 Task: Play online crossword game.
Action: Mouse moved to (362, 154)
Screenshot: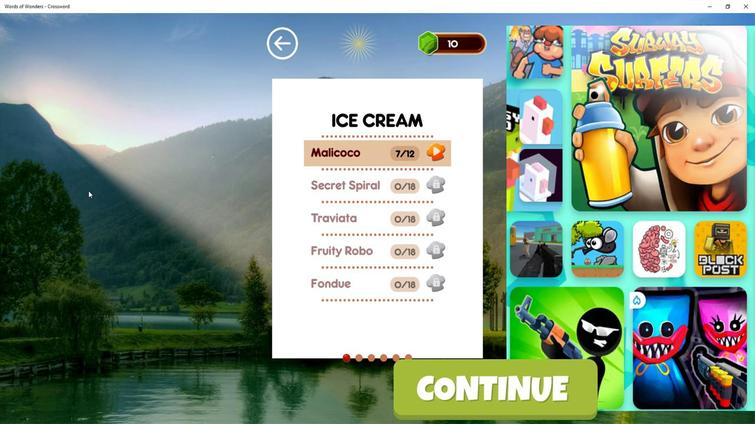
Action: Mouse pressed left at (362, 154)
Screenshot: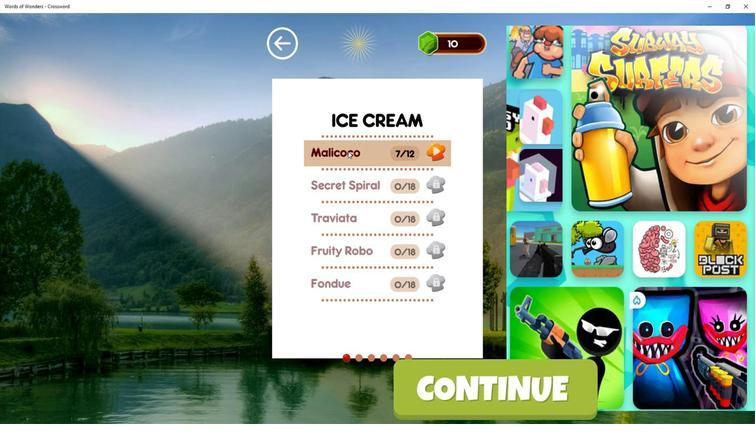 
Action: Mouse moved to (413, 142)
Screenshot: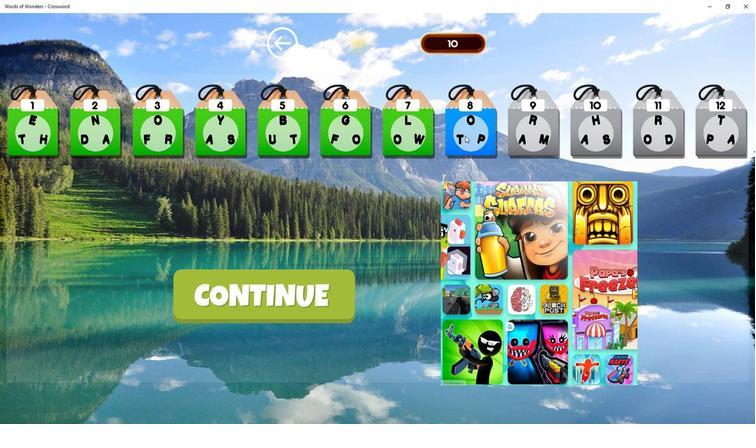 
Action: Mouse pressed left at (413, 142)
Screenshot: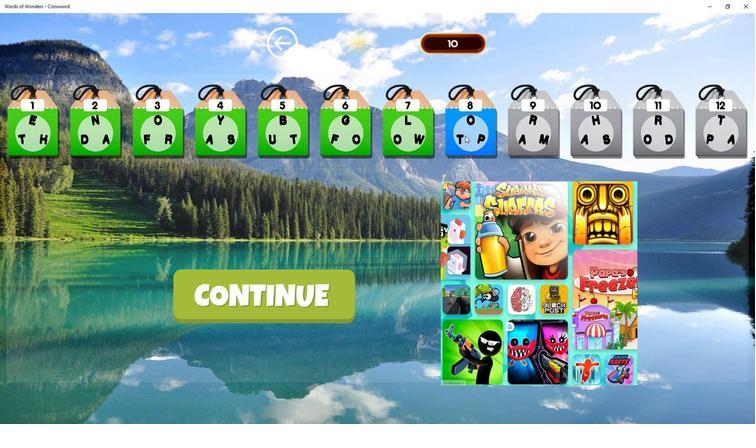 
Action: Mouse moved to (356, 272)
Screenshot: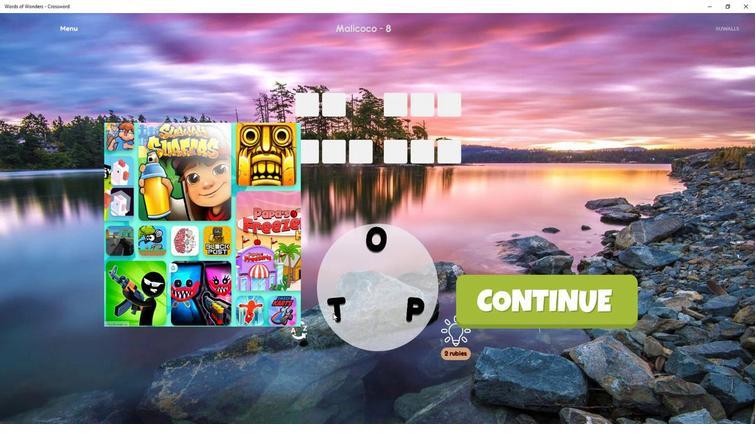 
Action: Mouse pressed left at (356, 272)
Screenshot: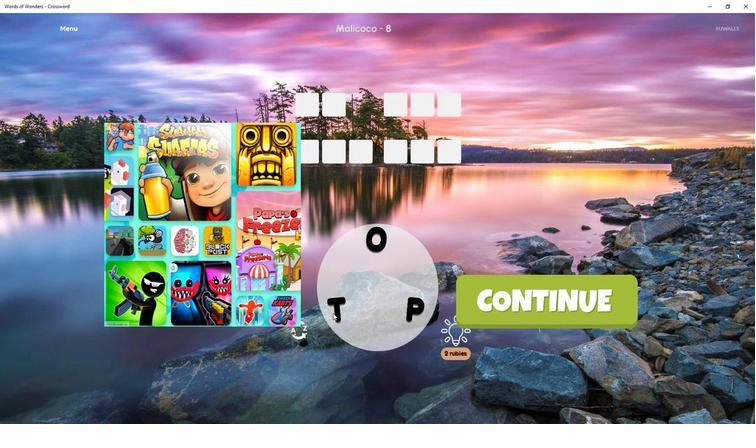 
Action: Mouse moved to (388, 271)
Screenshot: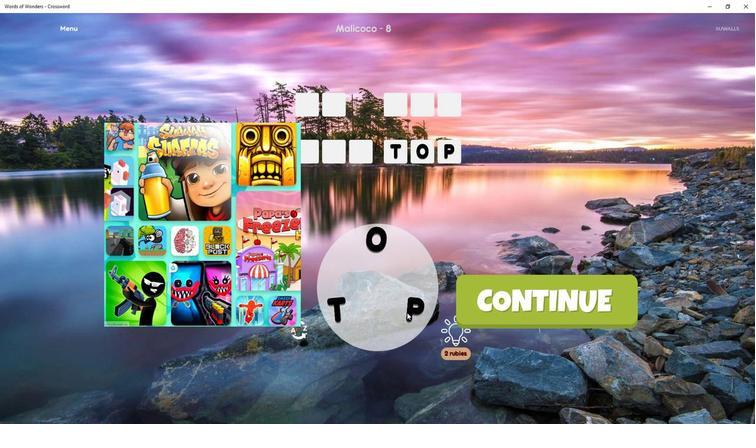 
Action: Mouse pressed left at (388, 271)
Screenshot: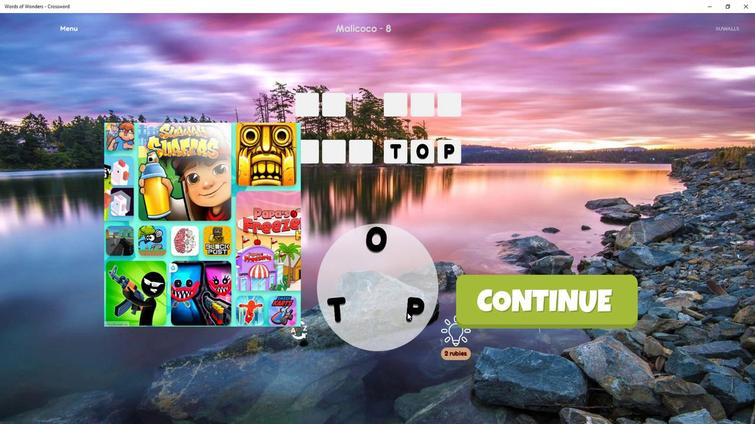 
Action: Mouse moved to (394, 269)
Screenshot: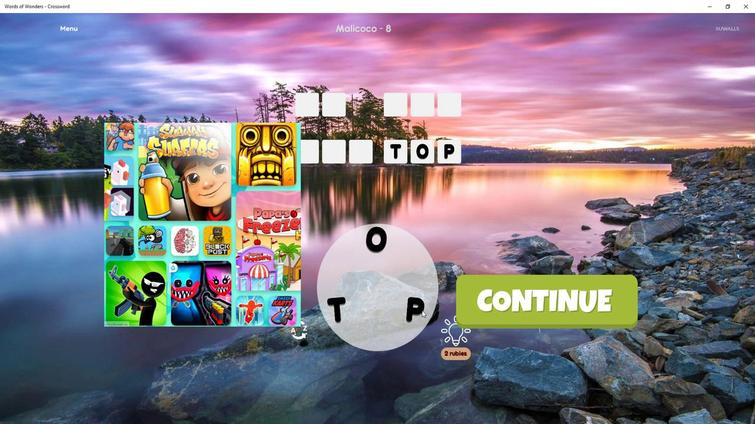
Action: Mouse pressed left at (394, 269)
Screenshot: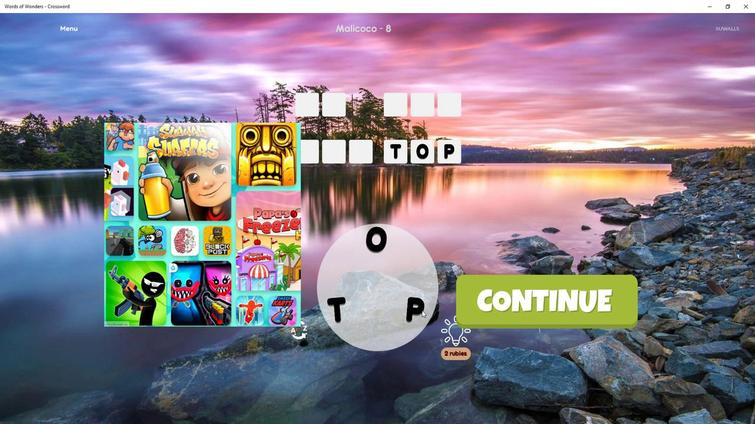 
Action: Mouse moved to (372, 220)
Screenshot: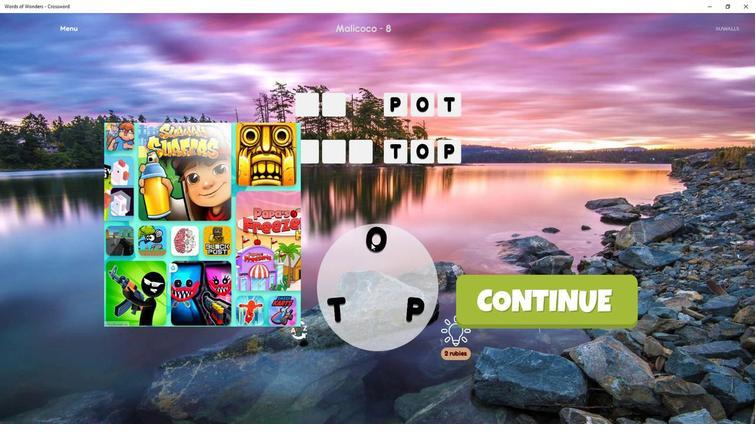 
Action: Mouse pressed left at (372, 220)
Screenshot: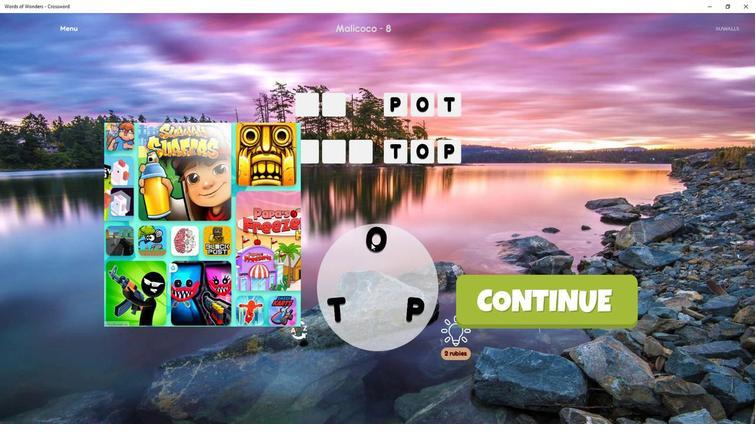 
Action: Mouse moved to (358, 269)
Screenshot: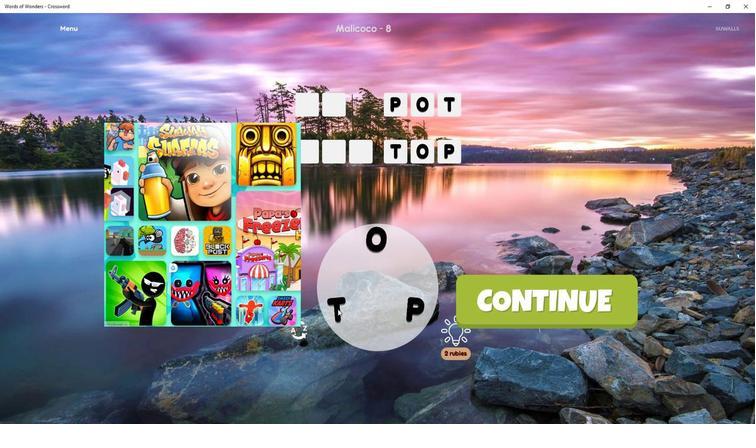 
Action: Mouse pressed left at (358, 269)
Screenshot: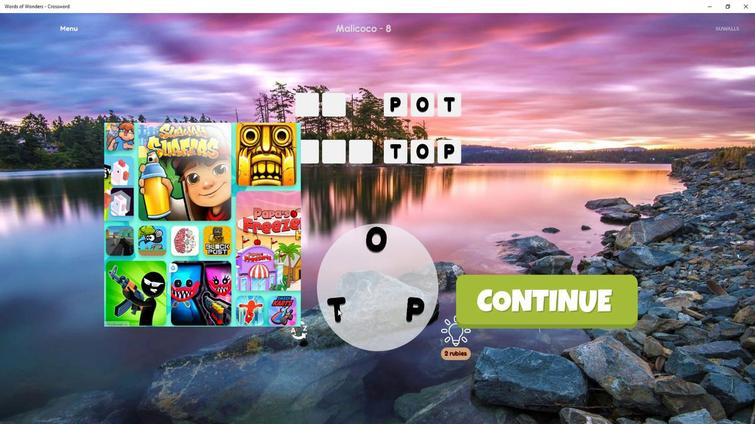 
Action: Mouse moved to (375, 221)
Screenshot: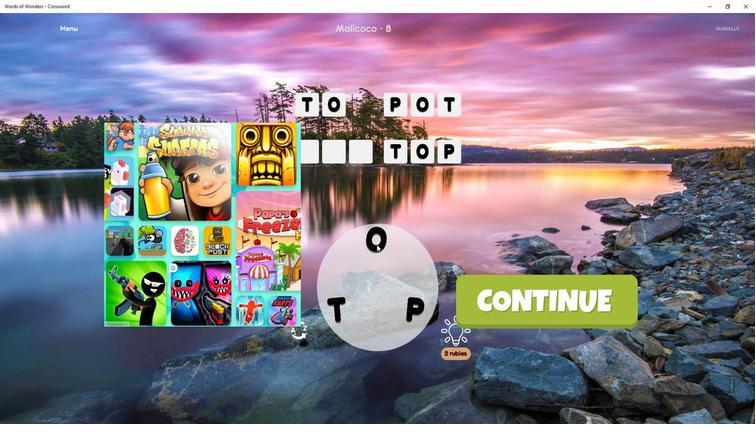 
Action: Mouse pressed left at (375, 221)
Screenshot: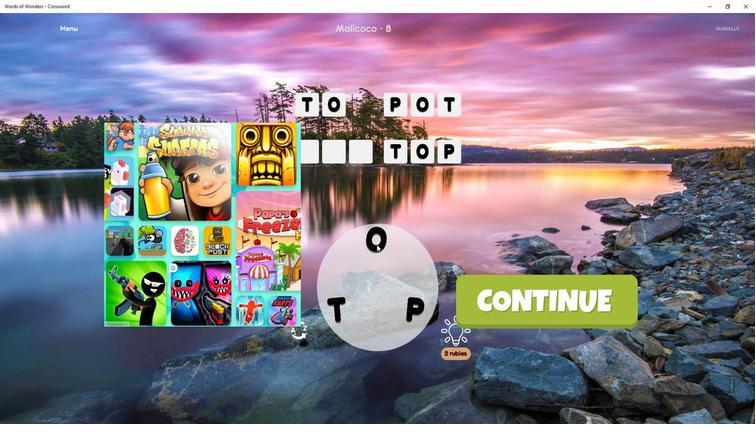 
Action: Mouse moved to (356, 264)
Screenshot: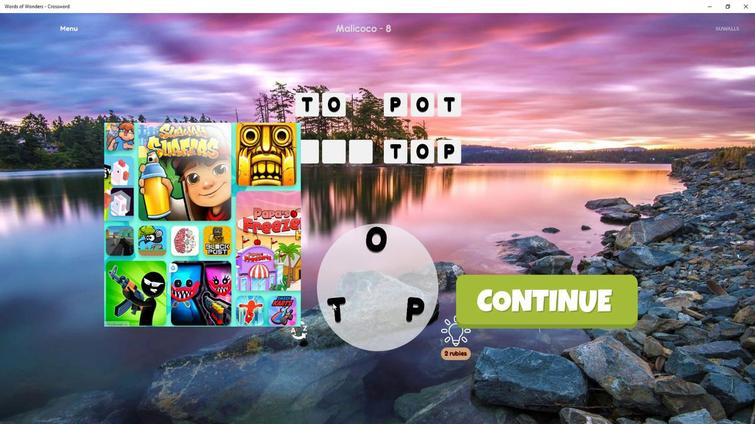 
Action: Mouse pressed left at (356, 264)
Screenshot: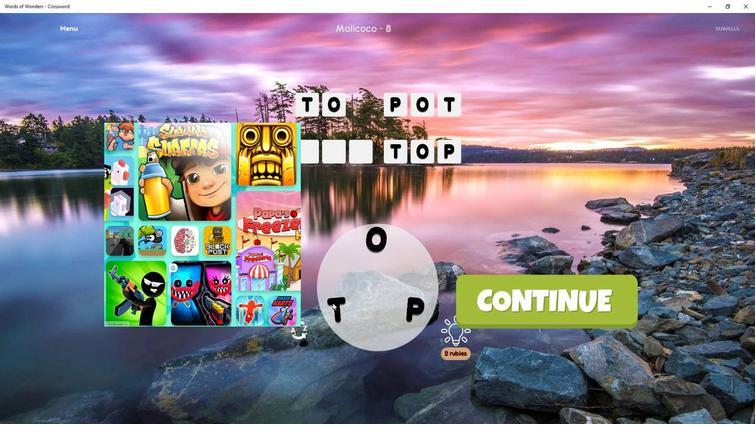 
Action: Mouse moved to (374, 218)
Screenshot: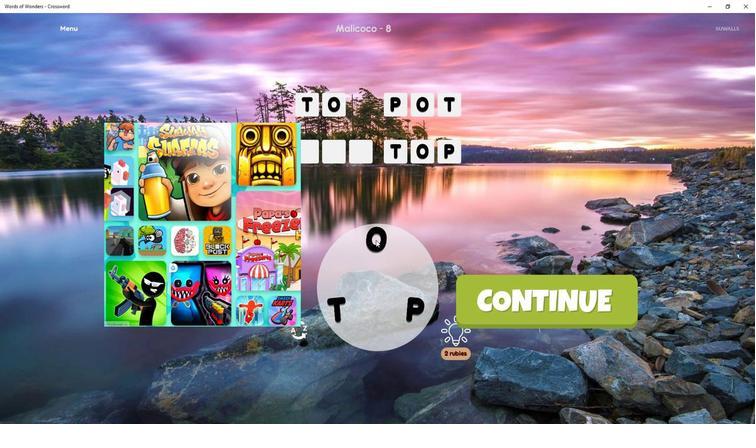 
Action: Mouse pressed left at (374, 218)
Screenshot: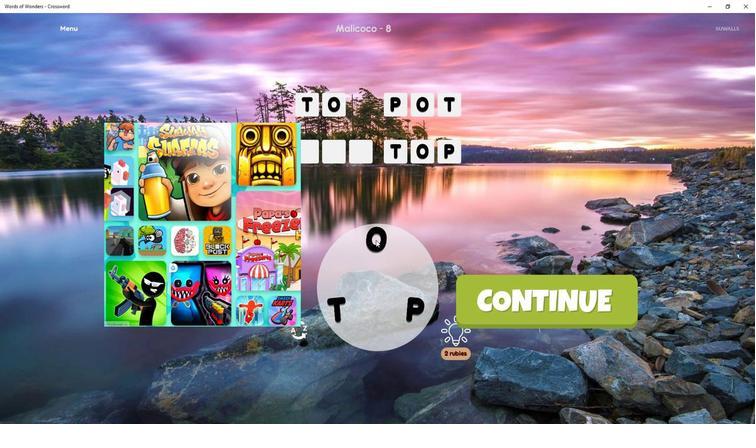 
Action: Mouse moved to (393, 251)
Screenshot: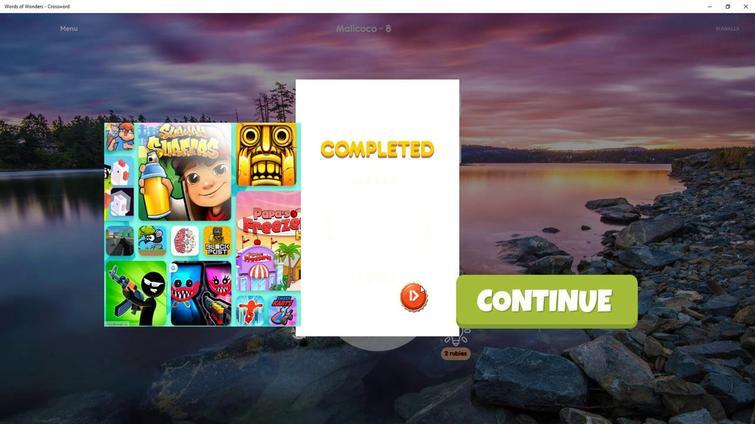 
